 Task: Start in the project ZephyrTech the sprint 'Stellar Sprint', with a duration of 1 week.
Action: Mouse moved to (1132, 318)
Screenshot: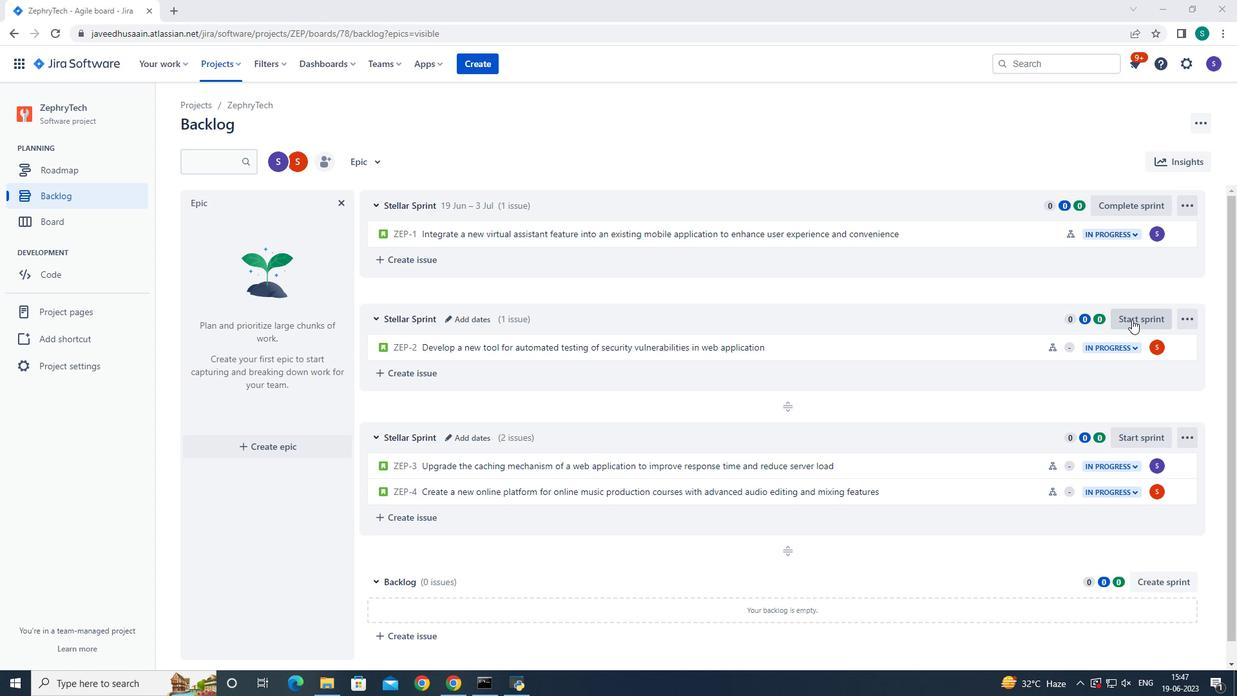 
Action: Mouse pressed left at (1132, 318)
Screenshot: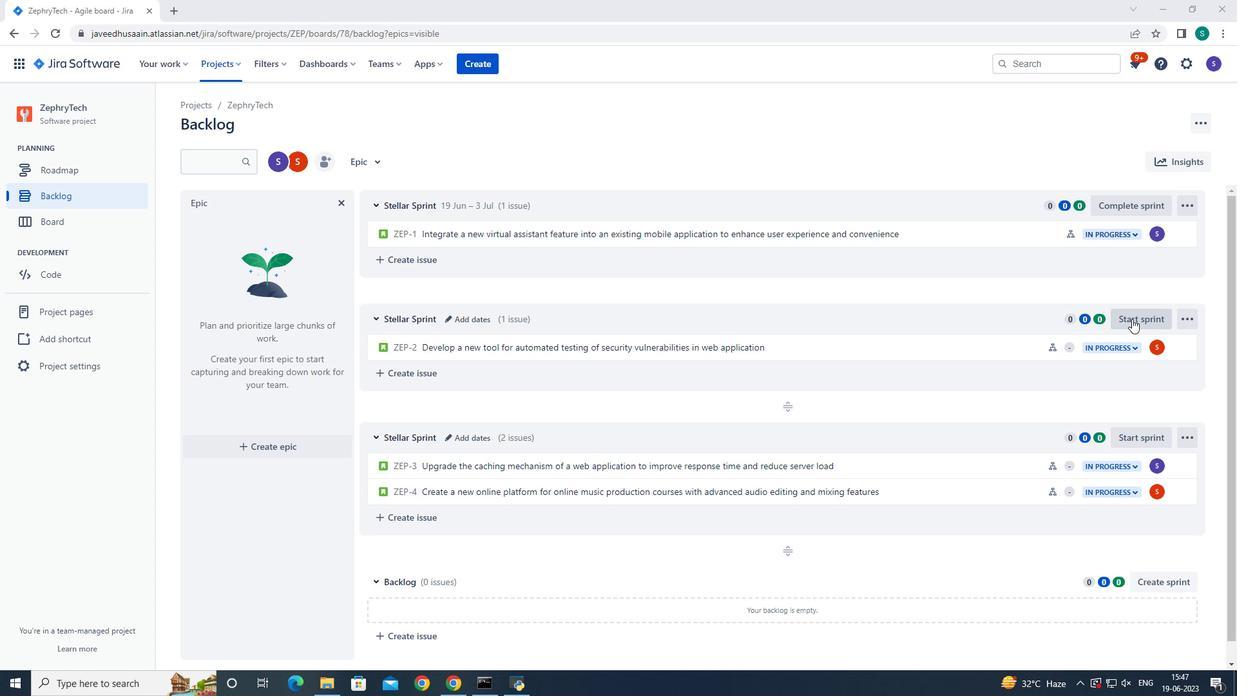 
Action: Mouse moved to (555, 226)
Screenshot: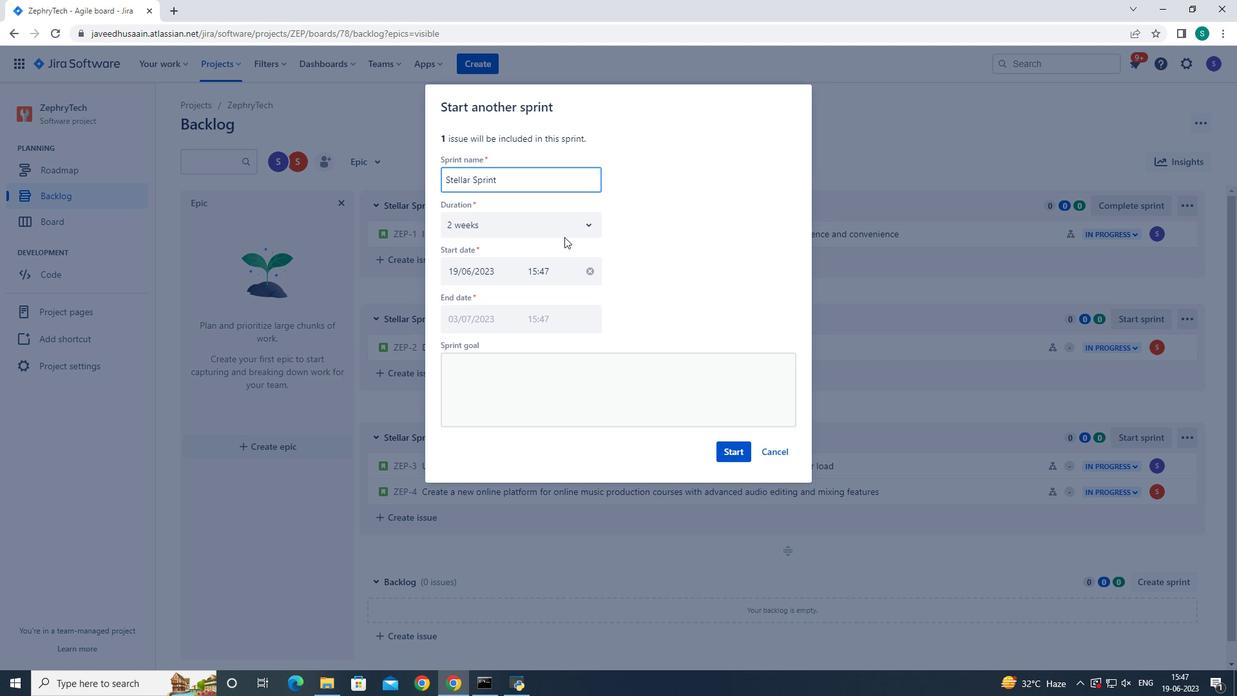 
Action: Mouse pressed left at (555, 226)
Screenshot: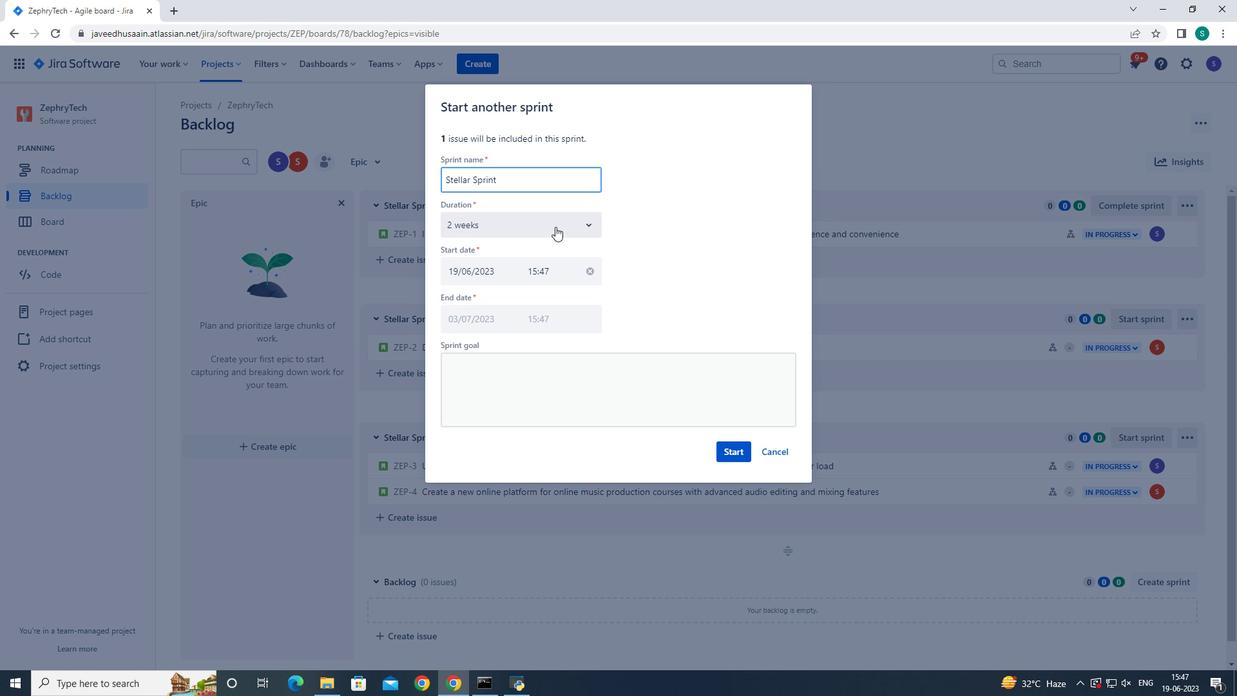 
Action: Mouse moved to (519, 261)
Screenshot: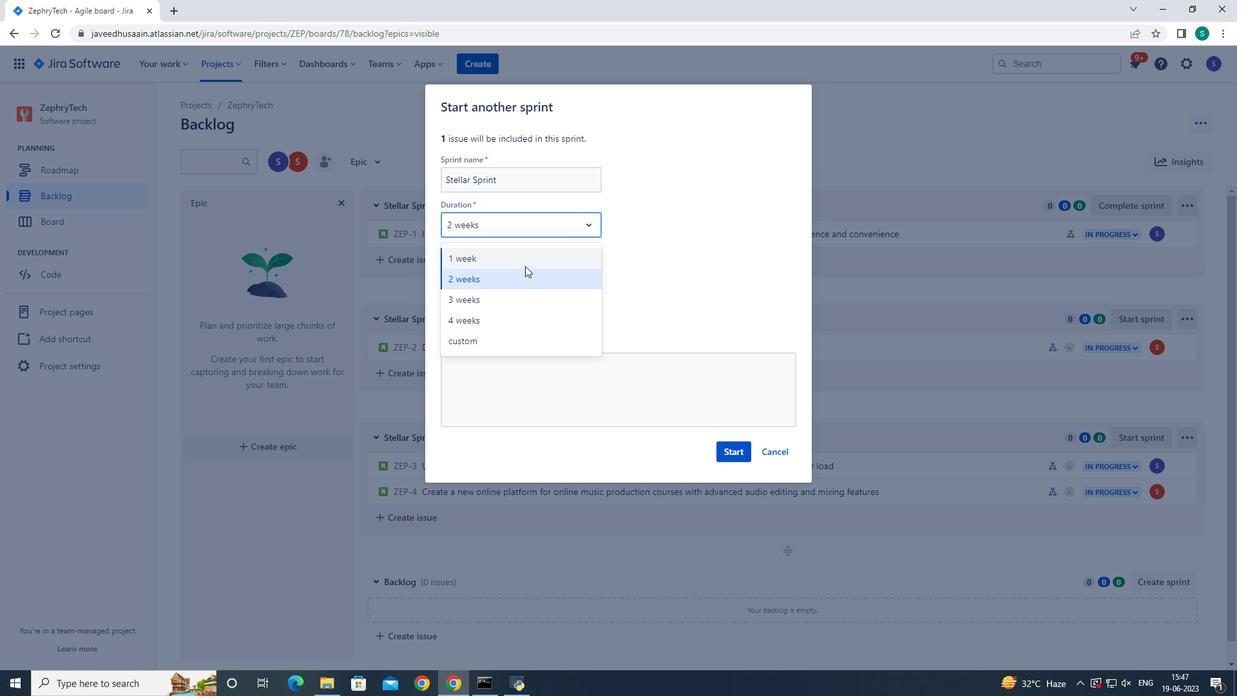 
Action: Mouse pressed left at (519, 261)
Screenshot: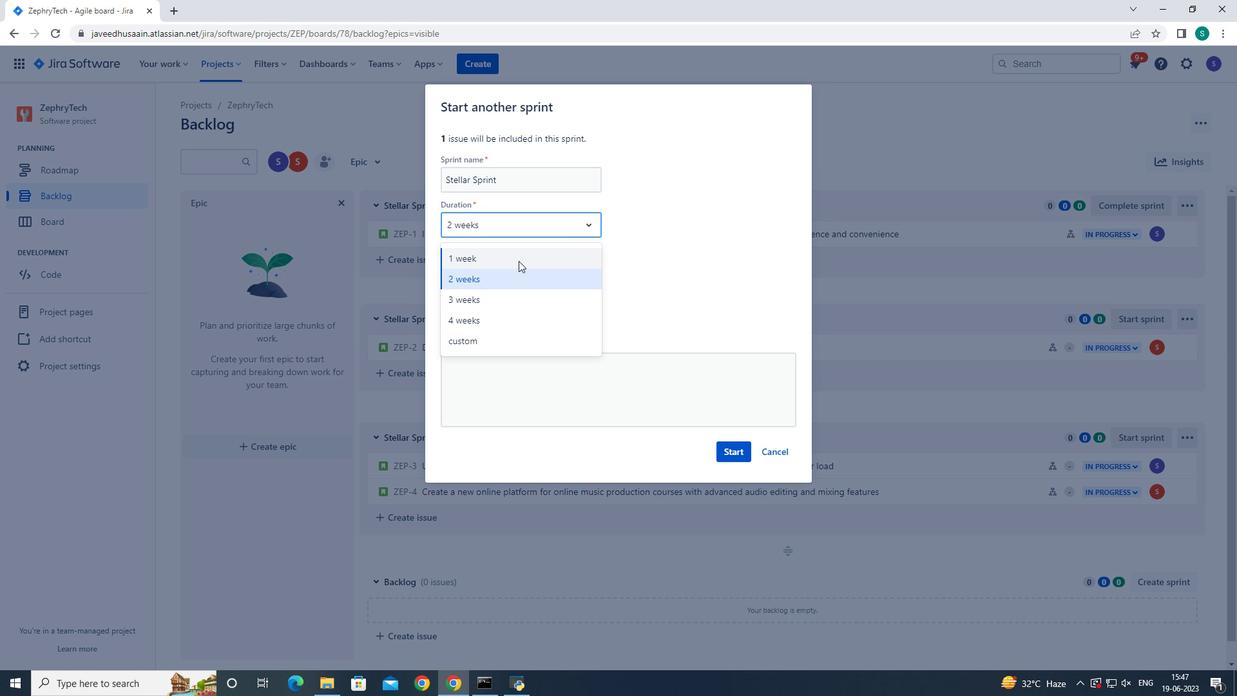
Action: Mouse moved to (722, 449)
Screenshot: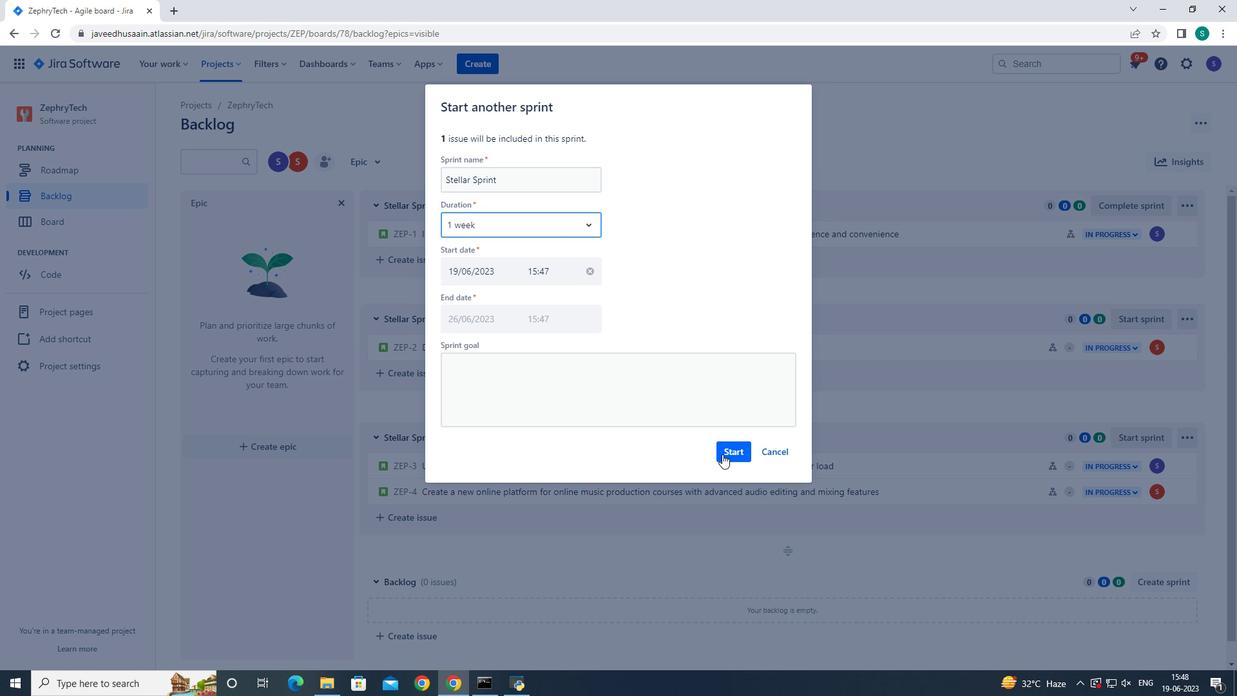 
Action: Mouse pressed left at (722, 449)
Screenshot: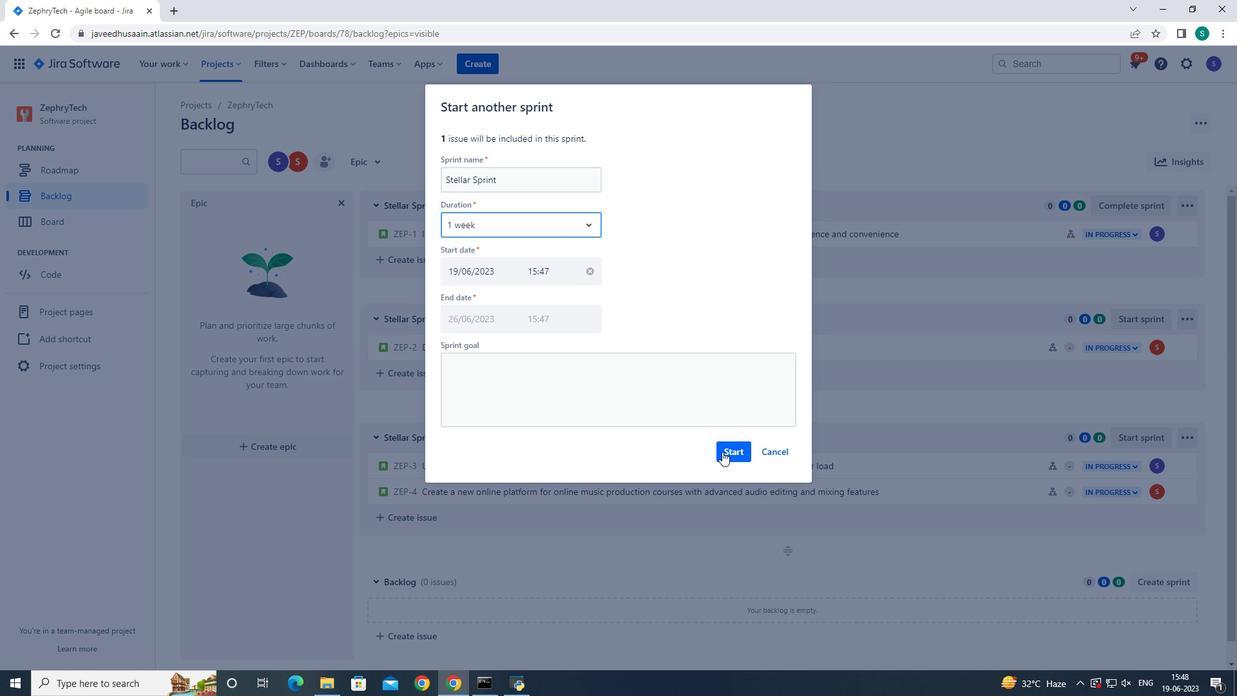 
Action: Mouse moved to (80, 196)
Screenshot: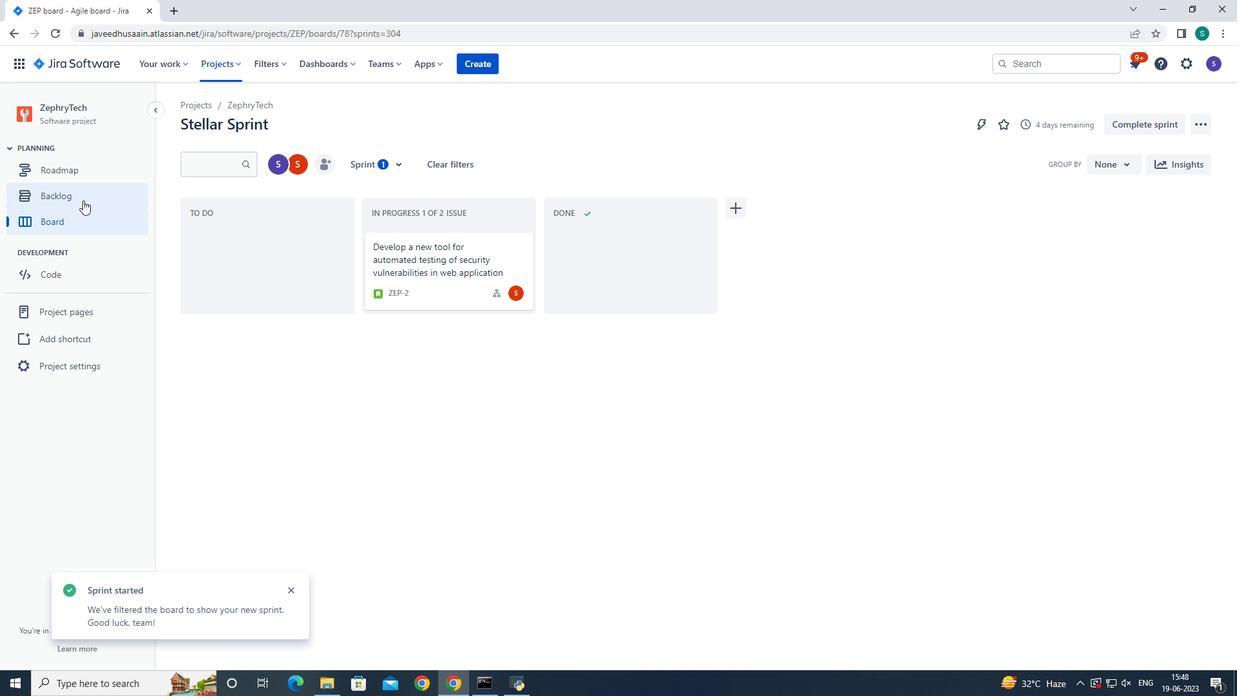 
Action: Mouse pressed left at (80, 196)
Screenshot: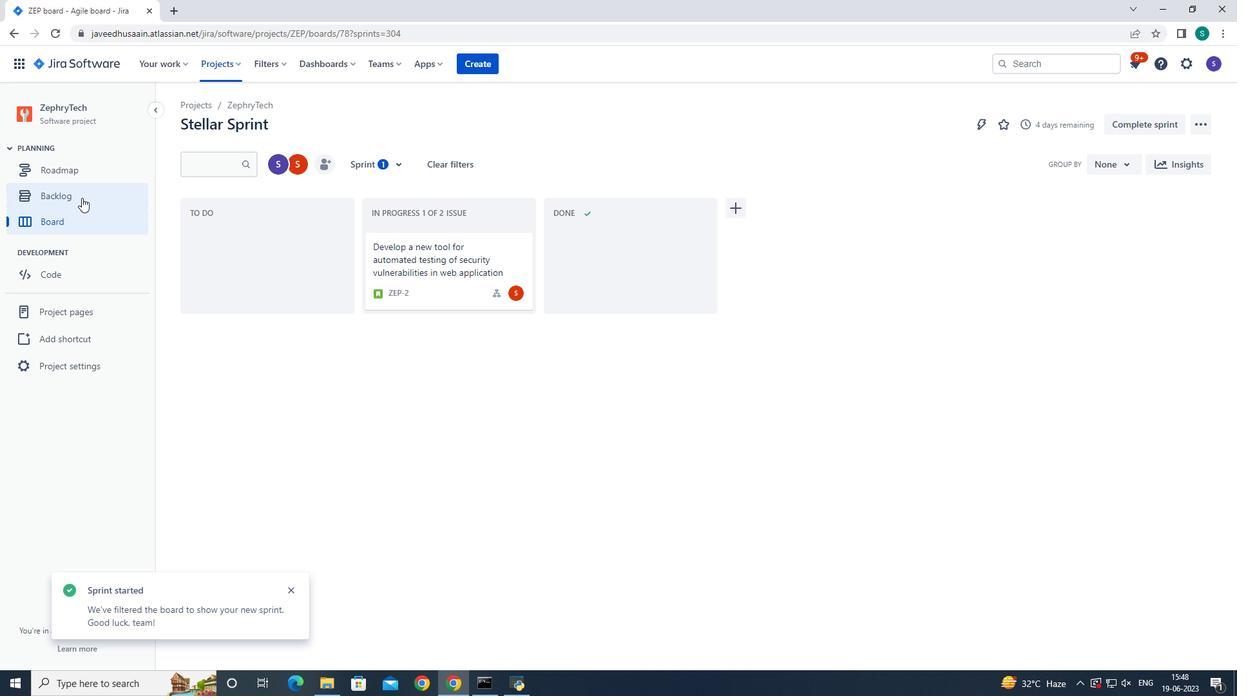 
Action: Mouse moved to (517, 330)
Screenshot: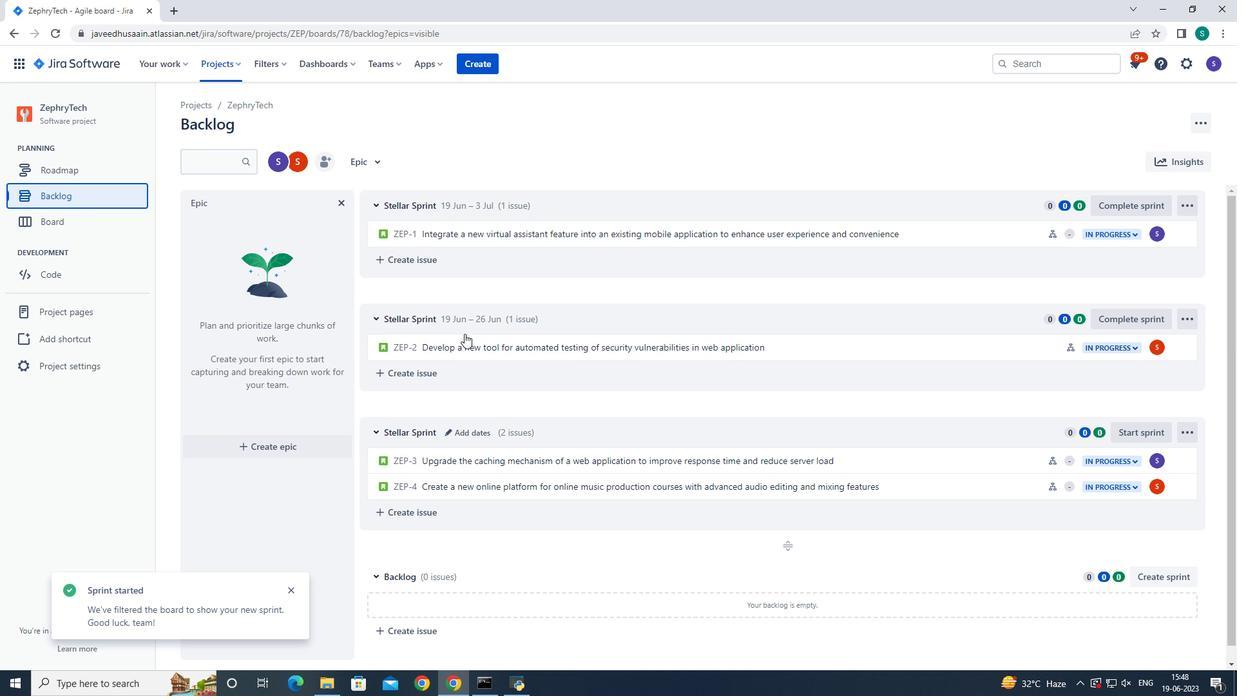 
